 Task: Open Card Card0000000104 in Board Board0000000026 in Workspace WS0000000009 in Trello. Add Member Email0000000036 to Card Card0000000104 in Board Board0000000026 in Workspace WS0000000009 in Trello. Add Red Label titled Label0000000104 to Card Card0000000104 in Board Board0000000026 in Workspace WS0000000009 in Trello. Add Checklist CL0000000104 to Card Card0000000104 in Board Board0000000026 in Workspace WS0000000009 in Trello. Add Dates with Start Date as Nov 01 2023 and Due Date as Nov 30 2023 to Card Card0000000104 in Board Board0000000026 in Workspace WS0000000009 in Trello
Action: Mouse moved to (488, 481)
Screenshot: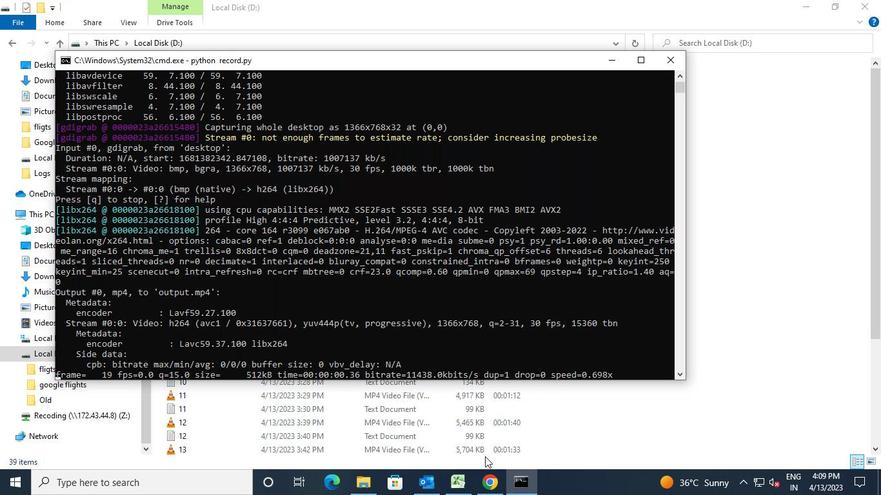 
Action: Mouse pressed left at (488, 481)
Screenshot: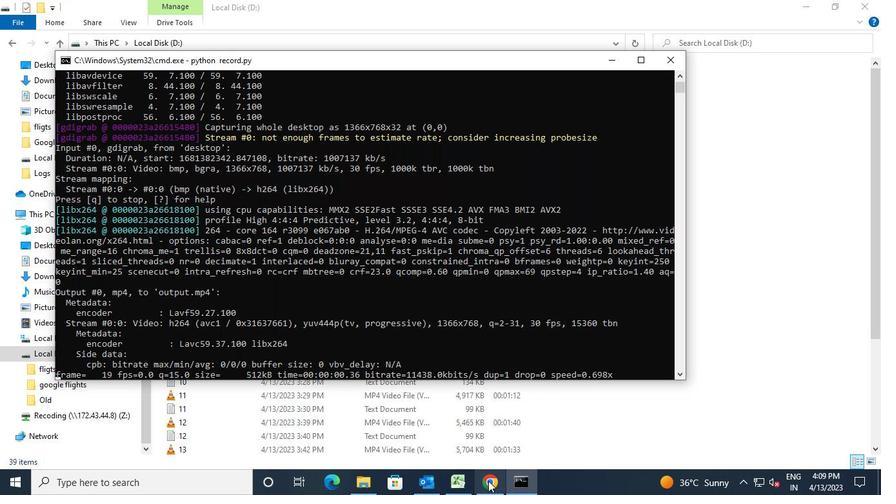 
Action: Mouse moved to (315, 210)
Screenshot: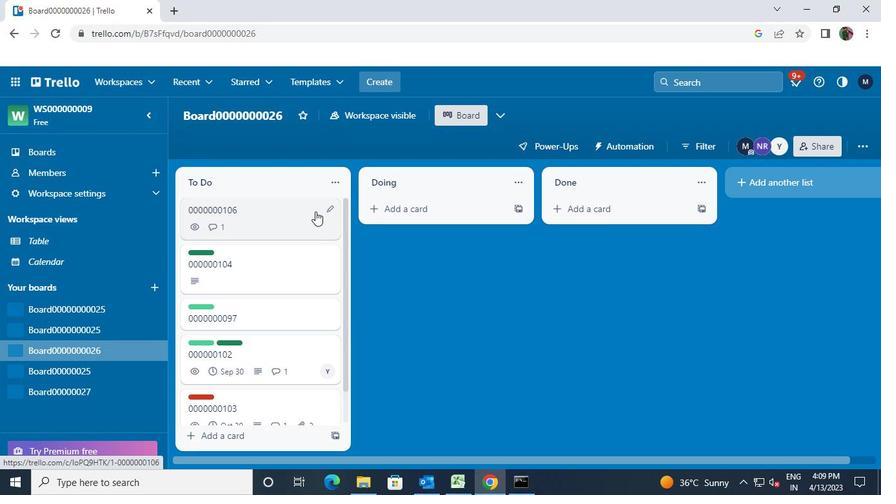 
Action: Mouse pressed left at (315, 210)
Screenshot: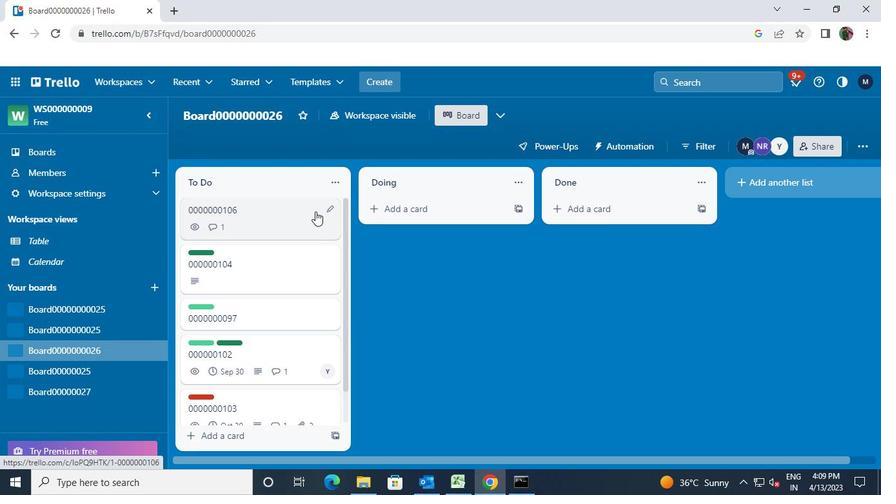 
Action: Mouse moved to (594, 234)
Screenshot: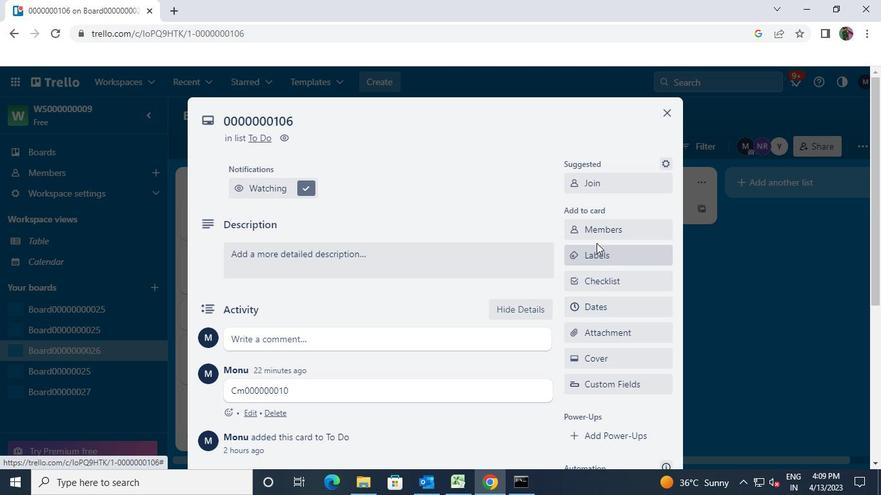 
Action: Mouse pressed left at (594, 234)
Screenshot: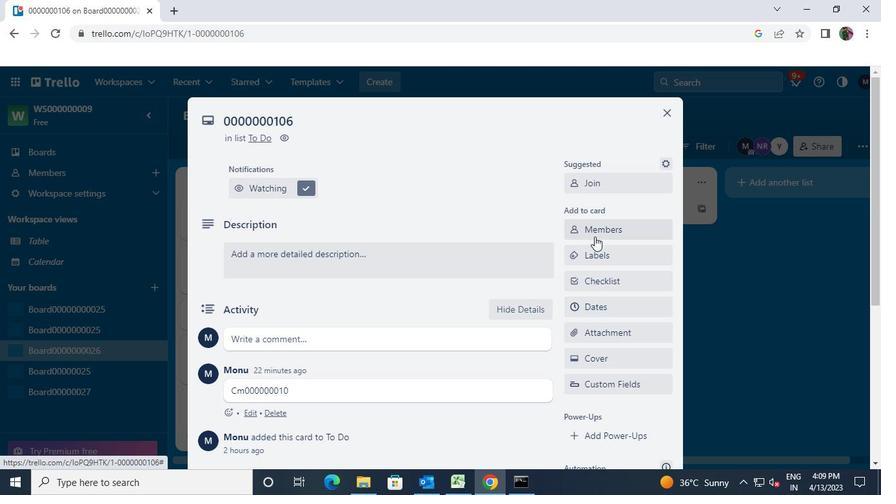 
Action: Mouse moved to (634, 356)
Screenshot: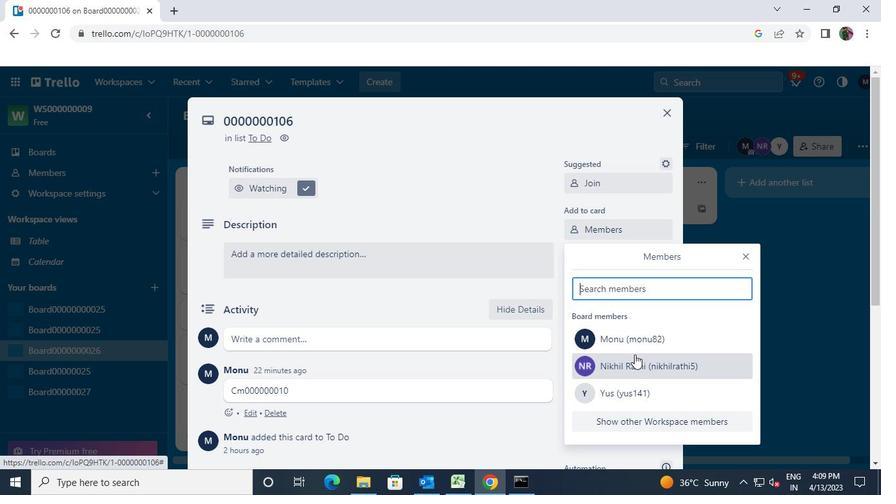 
Action: Mouse pressed left at (634, 356)
Screenshot: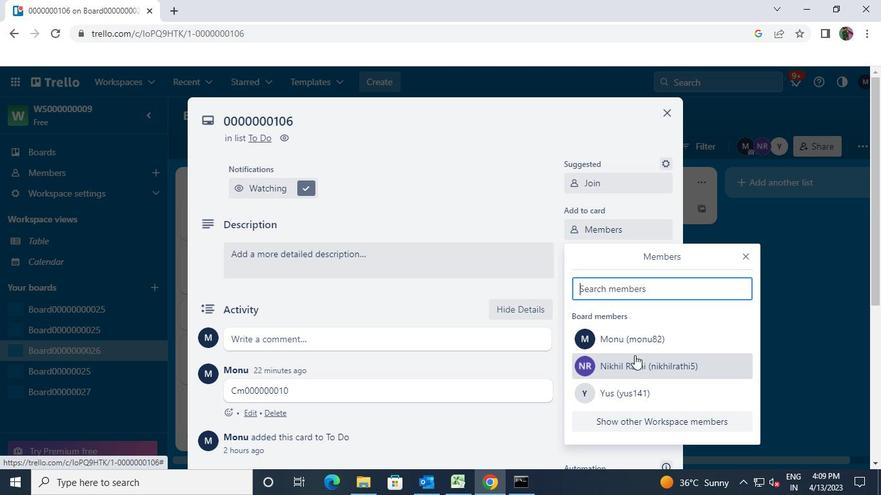 
Action: Mouse moved to (638, 361)
Screenshot: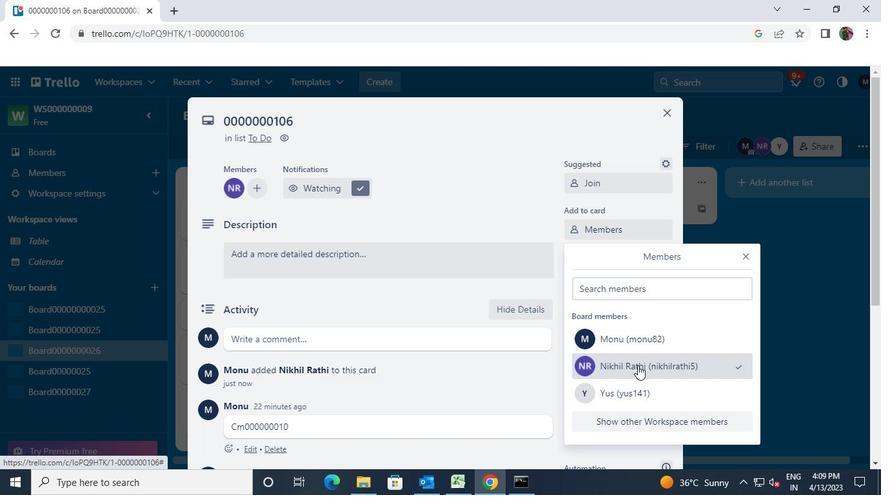 
Action: Mouse pressed left at (638, 361)
Screenshot: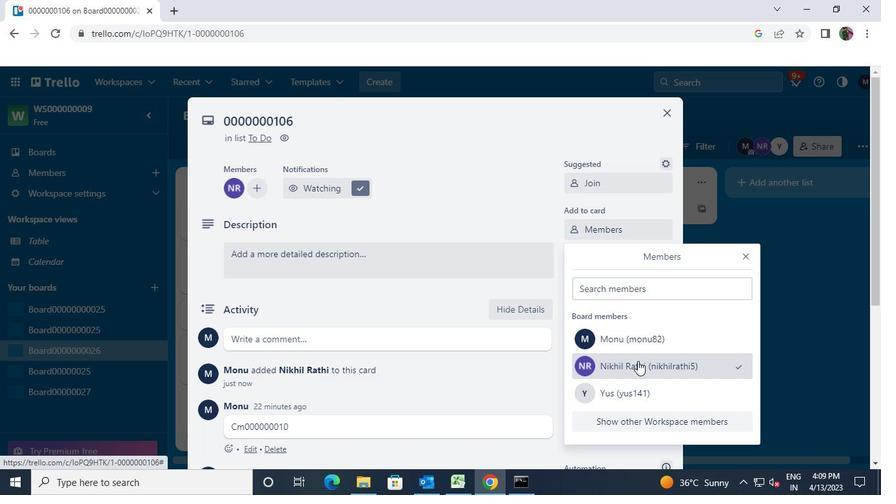 
Action: Mouse moved to (665, 108)
Screenshot: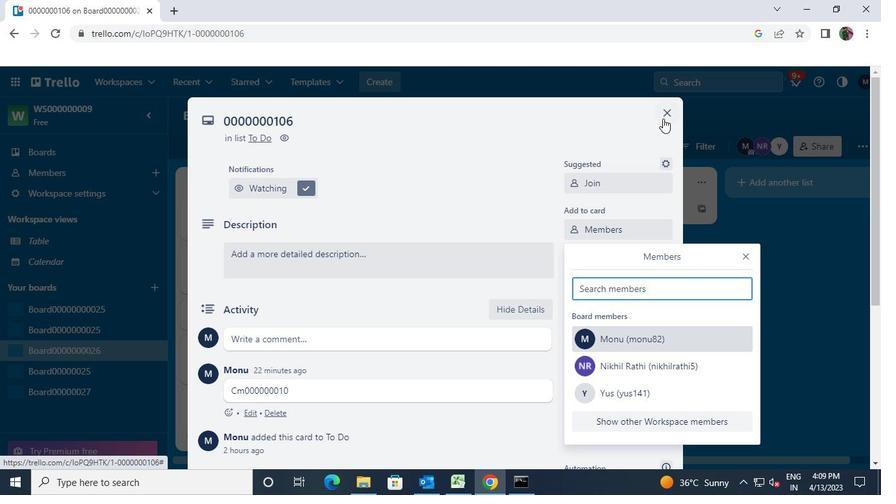 
Action: Mouse pressed left at (665, 108)
Screenshot: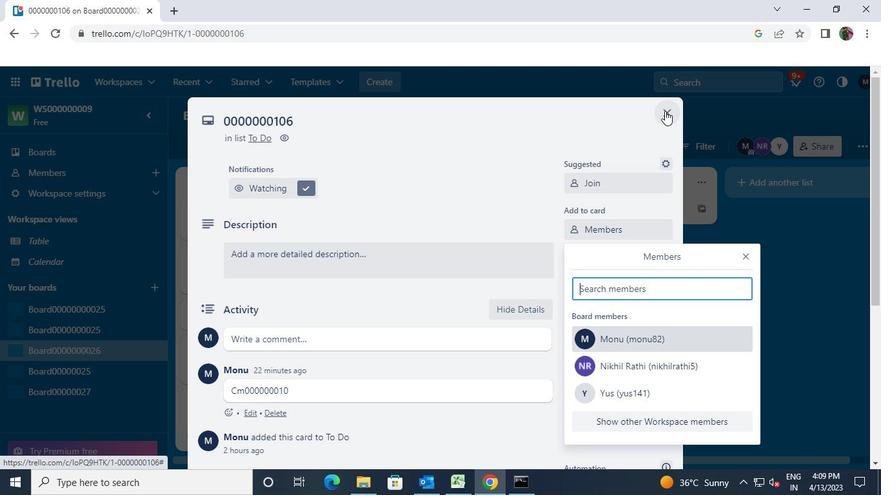 
Action: Mouse moved to (323, 252)
Screenshot: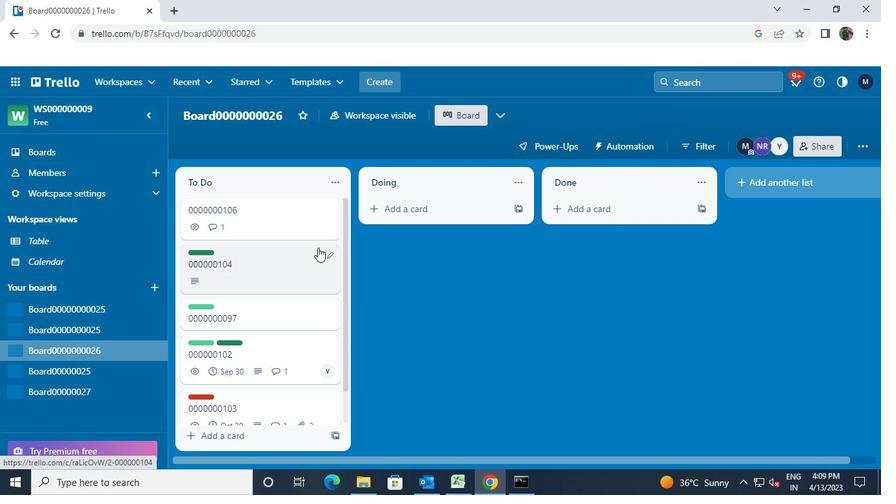 
Action: Mouse pressed left at (323, 252)
Screenshot: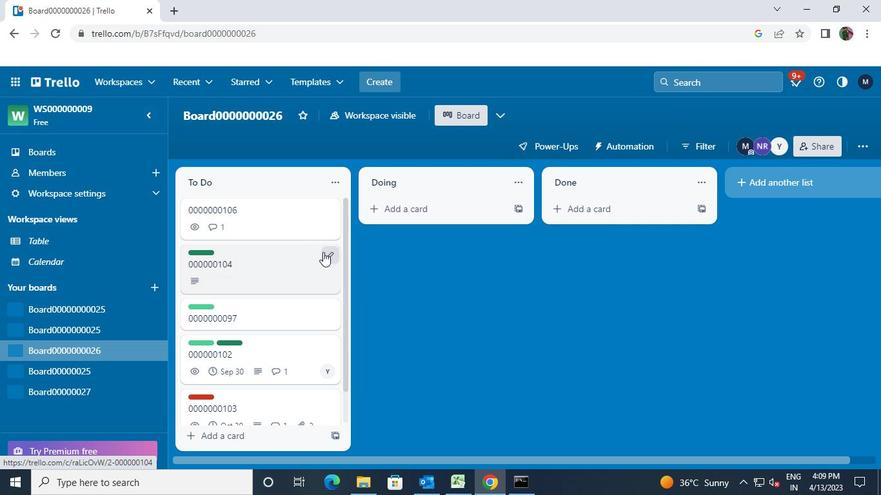 
Action: Mouse moved to (374, 260)
Screenshot: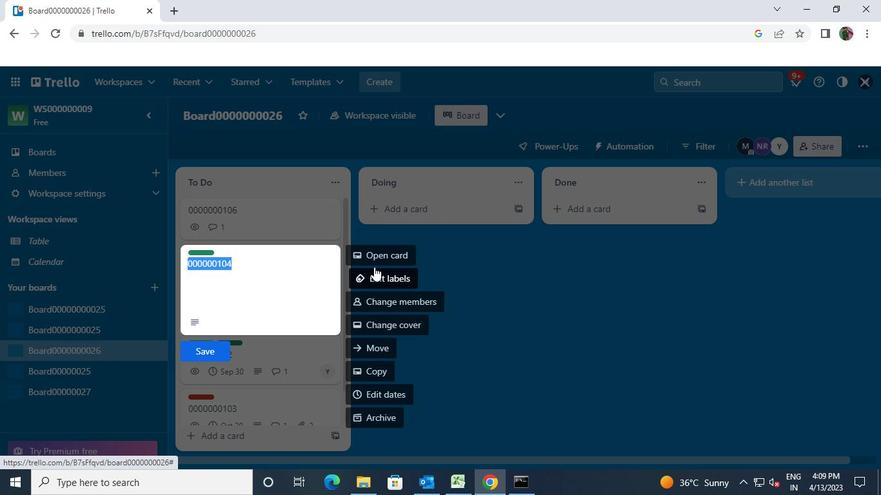 
Action: Mouse pressed left at (374, 260)
Screenshot: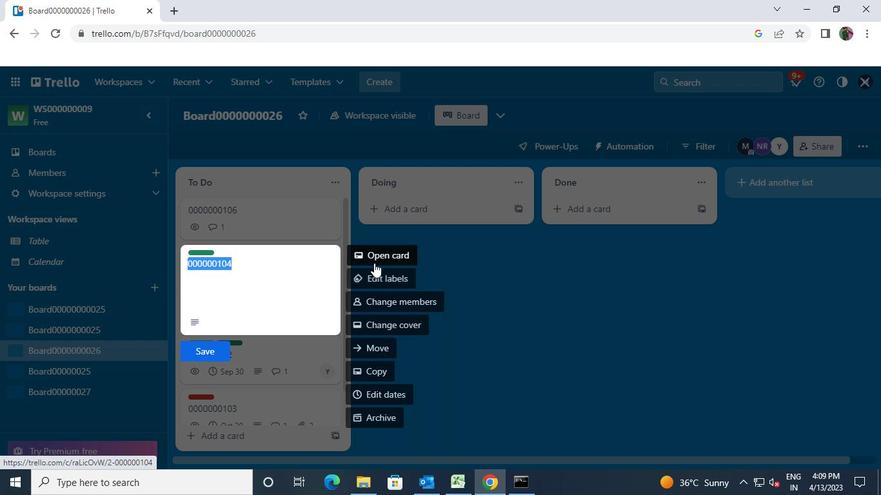 
Action: Mouse moved to (585, 277)
Screenshot: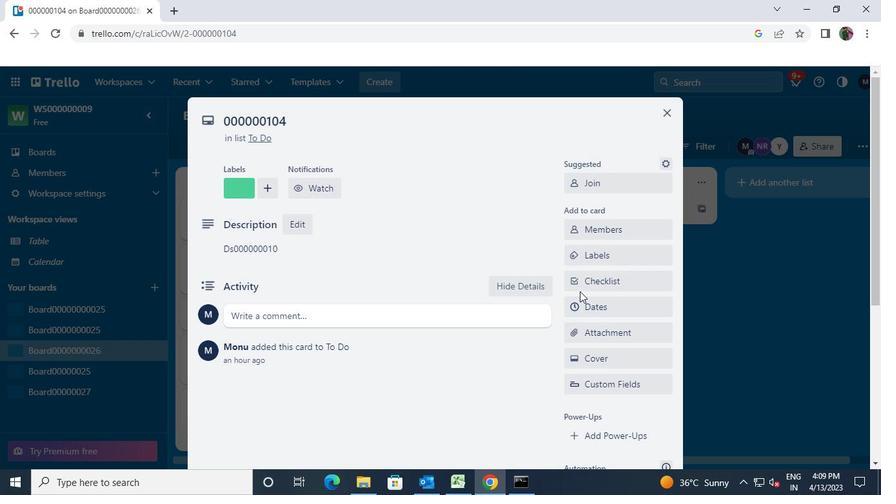
Action: Mouse pressed left at (585, 277)
Screenshot: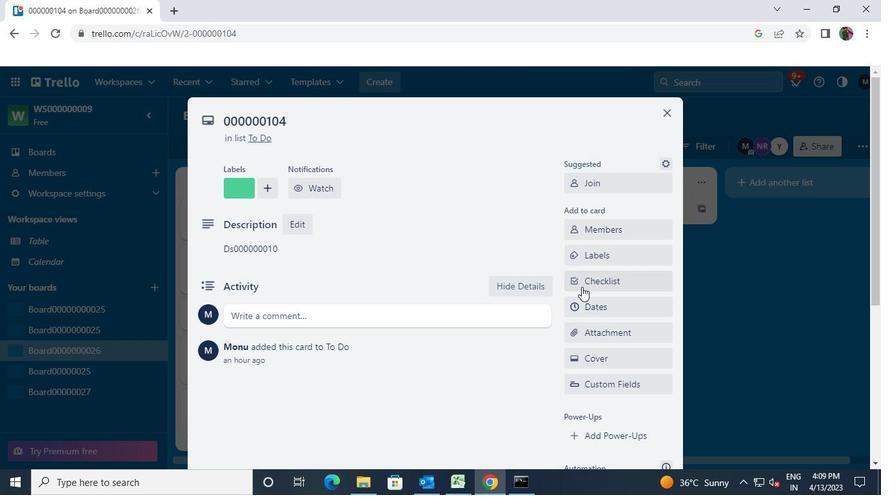
Action: Mouse moved to (623, 358)
Screenshot: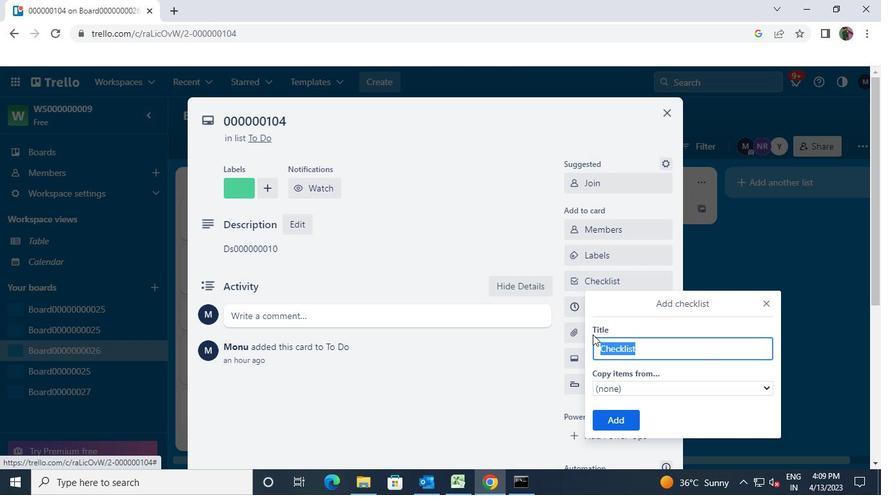 
Action: Keyboard Key.shift
Screenshot: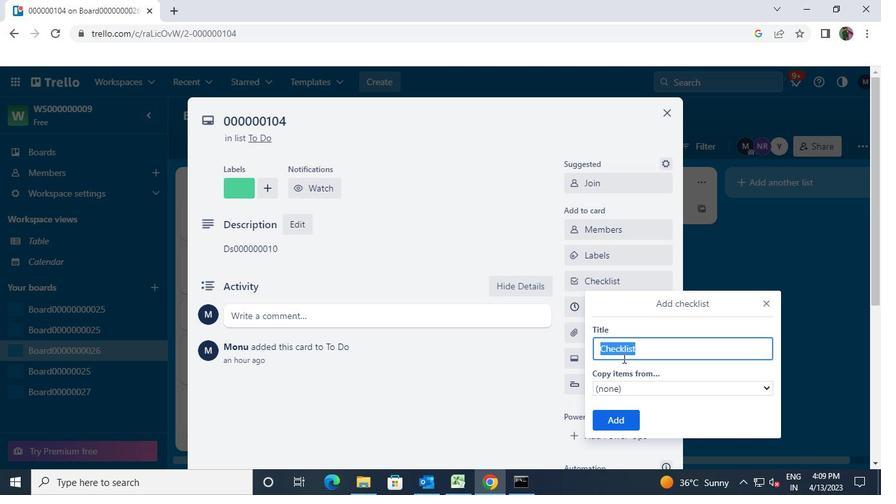 
Action: Keyboard C
Screenshot: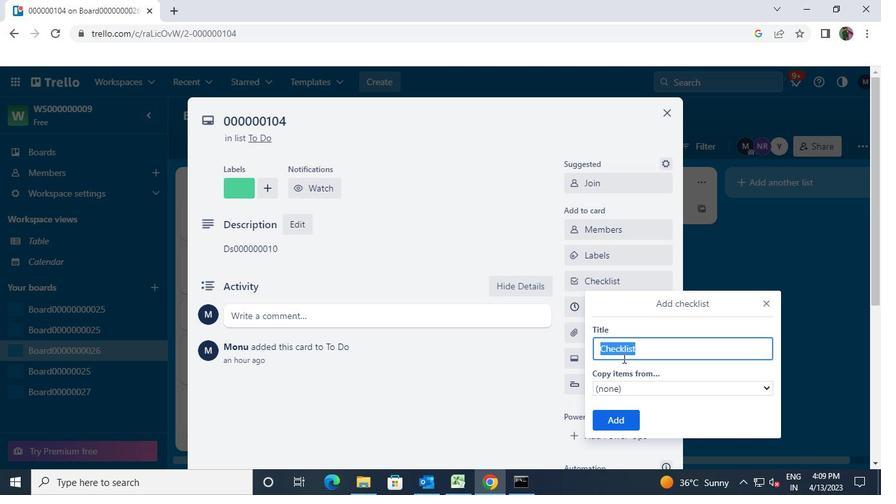
Action: Keyboard l
Screenshot: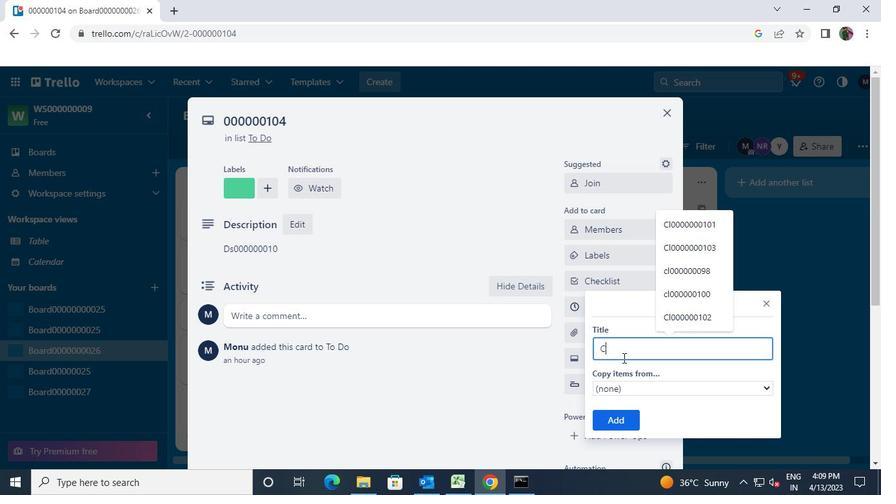 
Action: Keyboard <96>
Screenshot: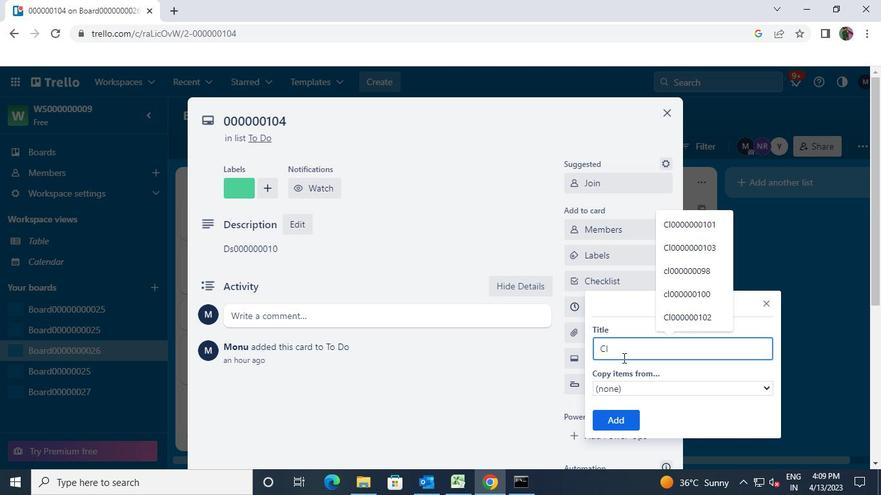 
Action: Keyboard <96>
Screenshot: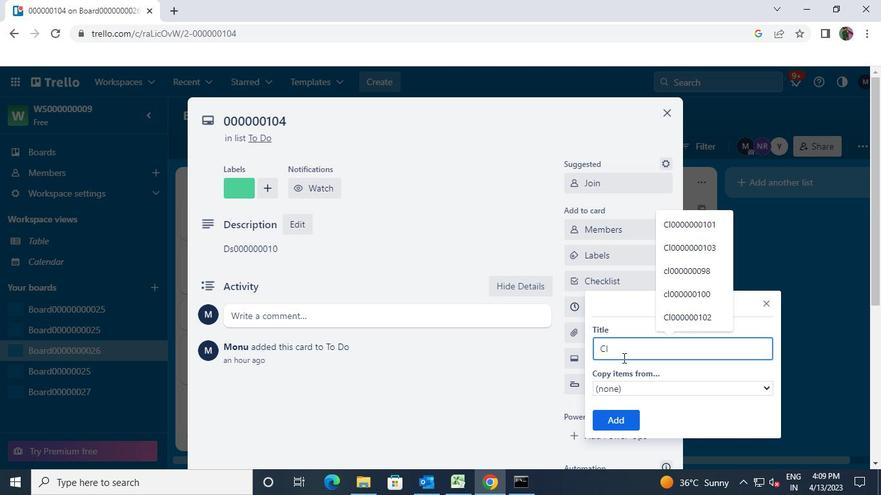 
Action: Keyboard <96>
Screenshot: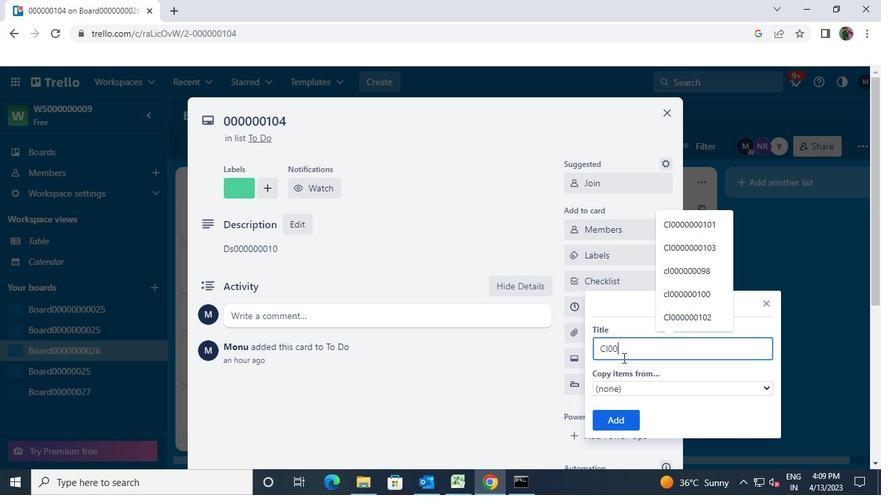 
Action: Keyboard <96>
Screenshot: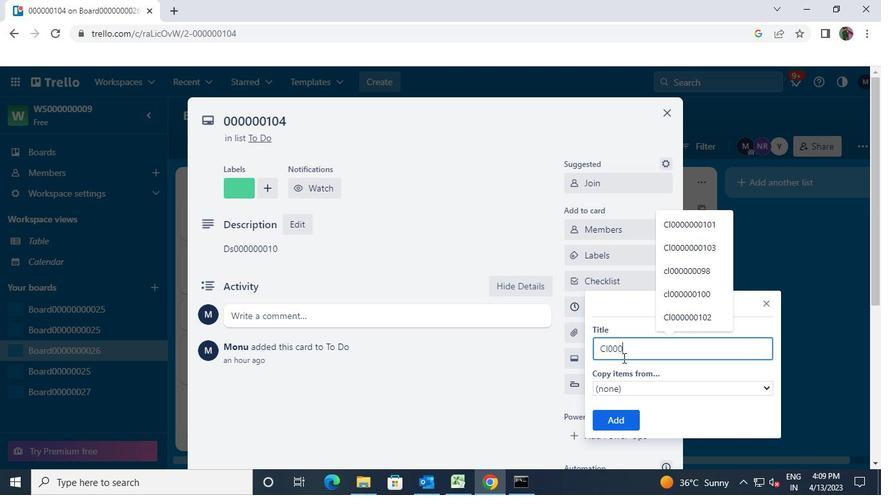 
Action: Keyboard <96>
Screenshot: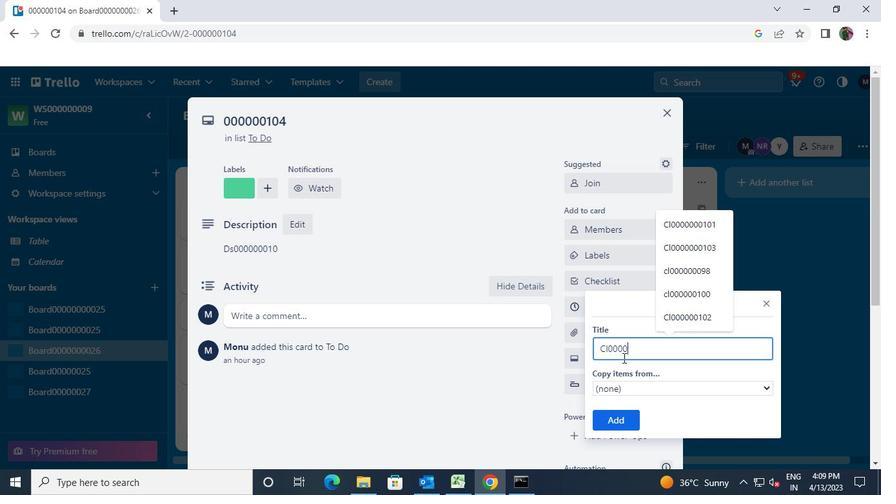 
Action: Keyboard <96>
Screenshot: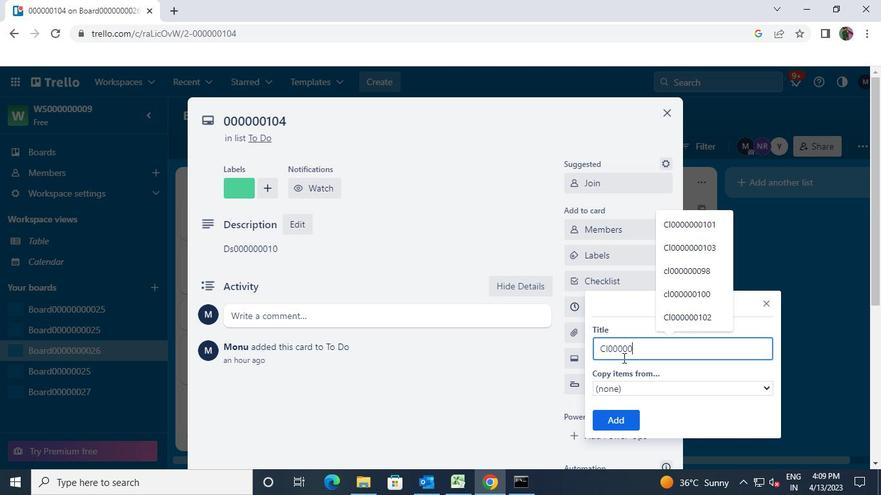 
Action: Keyboard <96>
Screenshot: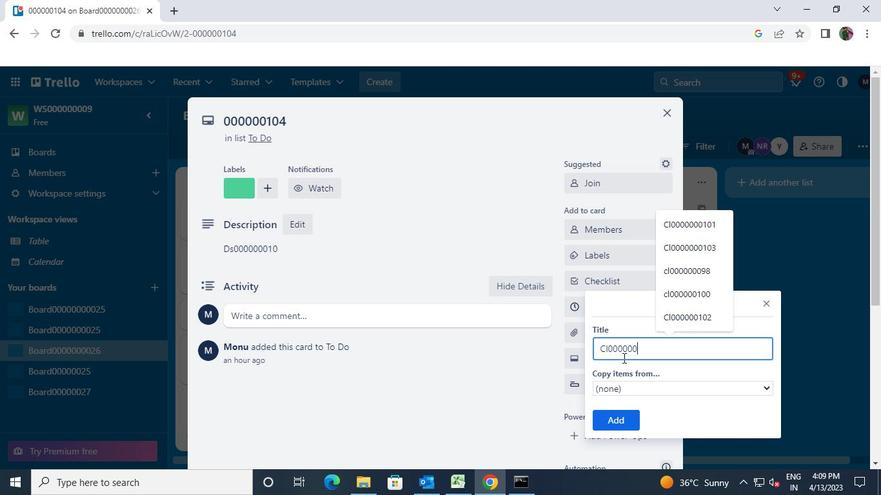 
Action: Keyboard <97>
Screenshot: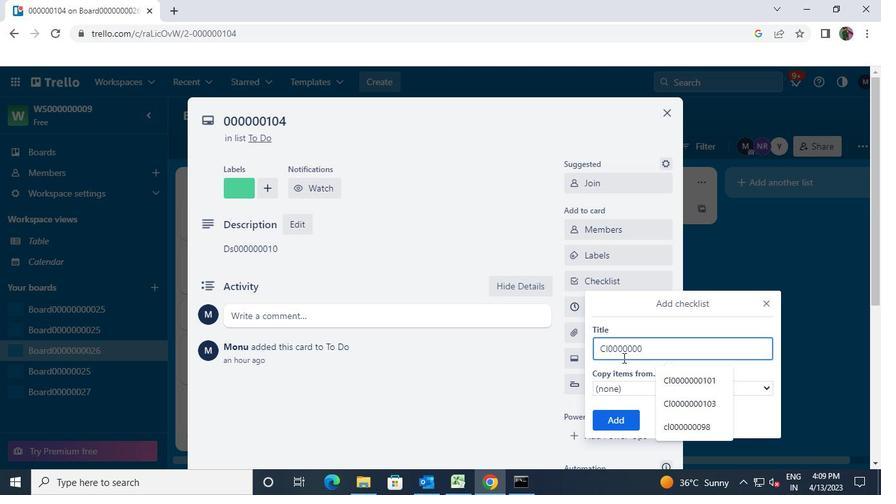 
Action: Keyboard <96>
Screenshot: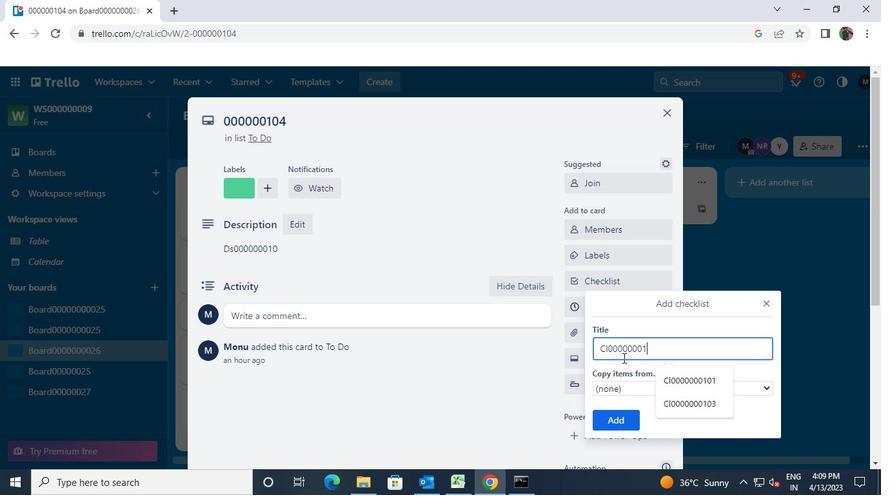
Action: Keyboard <100>
Screenshot: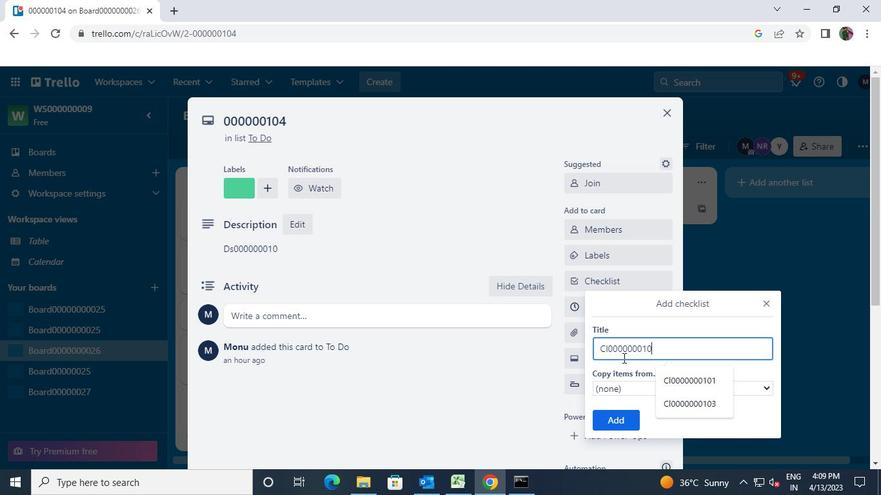 
Action: Mouse moved to (619, 426)
Screenshot: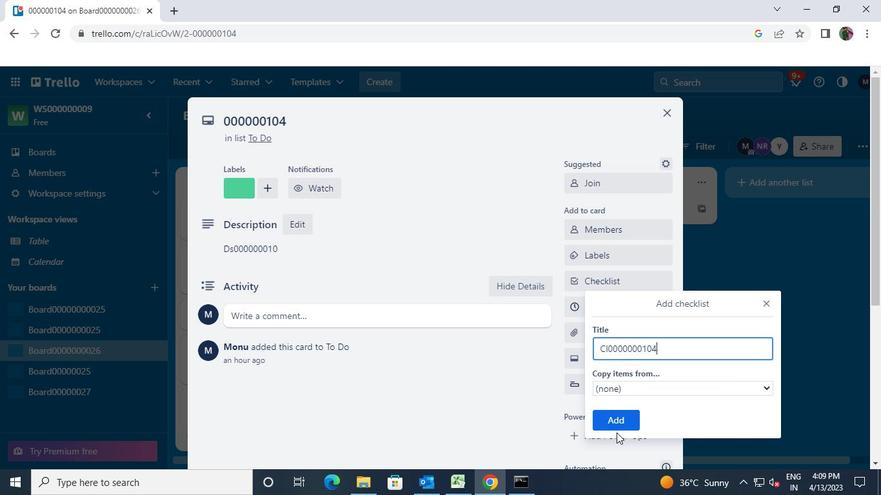 
Action: Mouse pressed left at (619, 426)
Screenshot: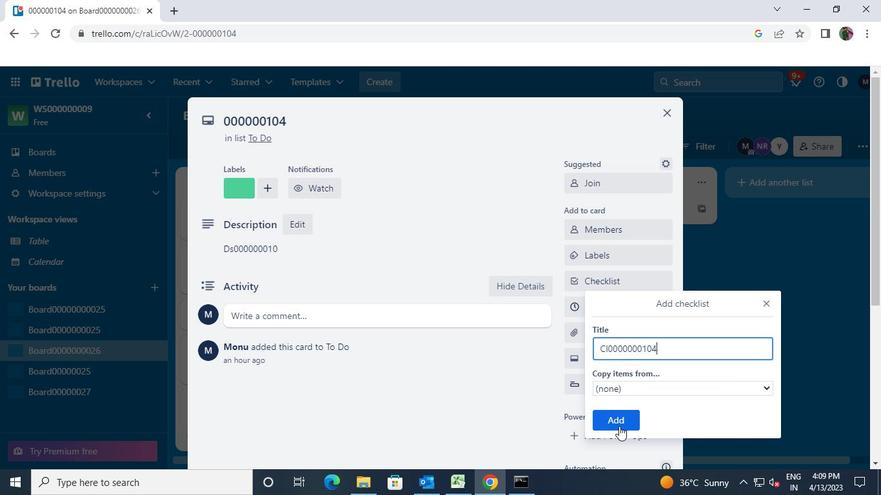 
Action: Mouse moved to (672, 114)
Screenshot: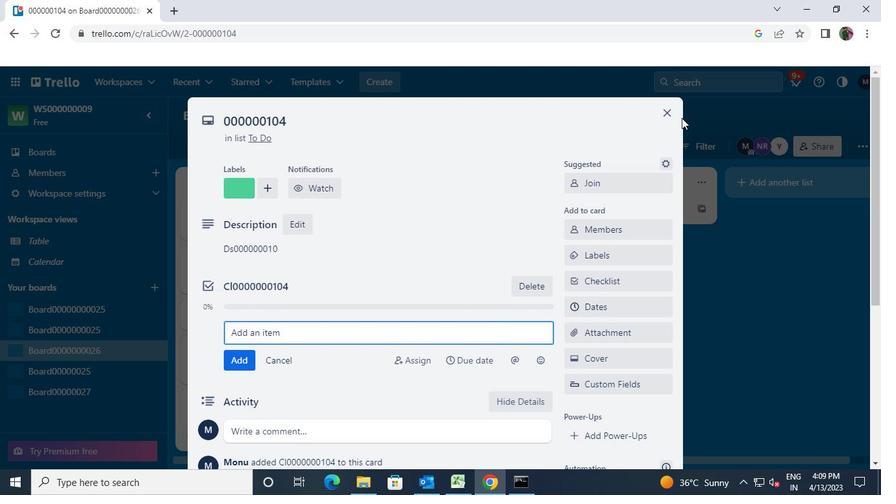 
Action: Mouse pressed left at (672, 114)
Screenshot: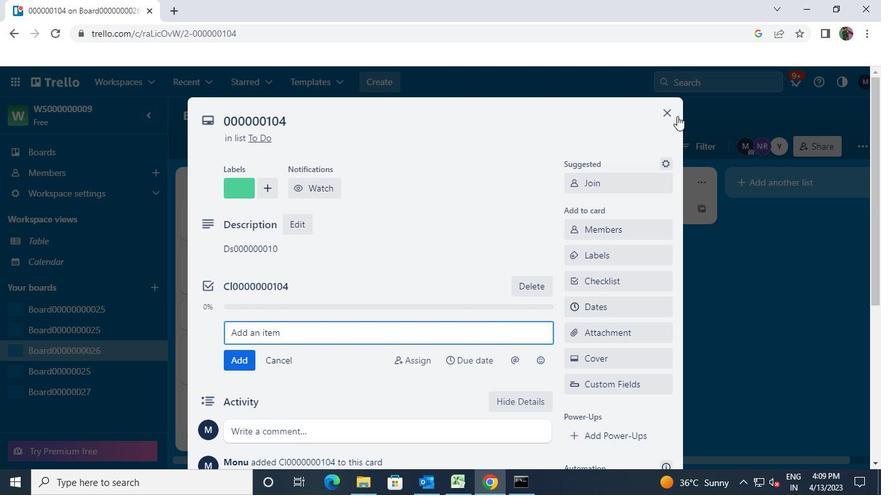 
Action: Mouse moved to (332, 252)
Screenshot: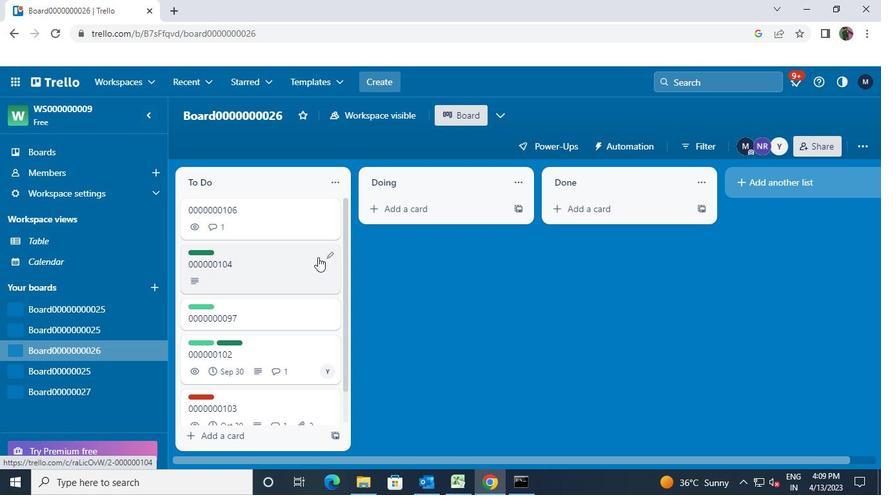 
Action: Mouse pressed left at (332, 252)
Screenshot: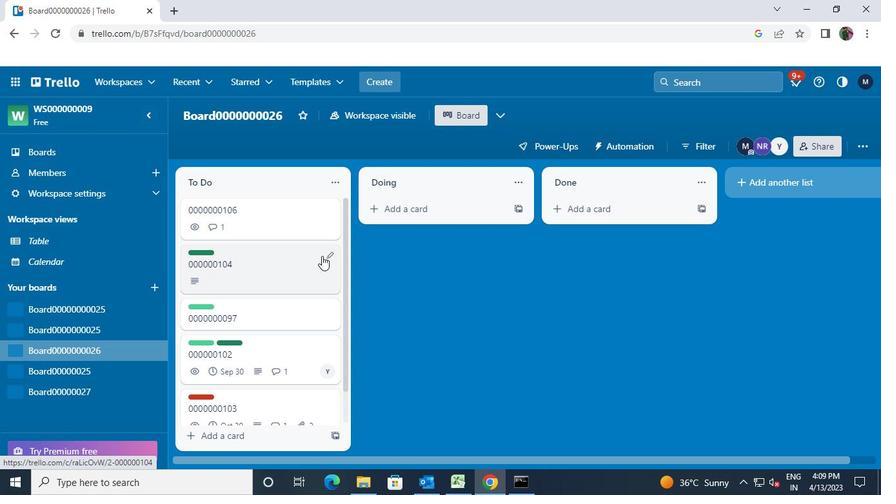 
Action: Mouse moved to (368, 253)
Screenshot: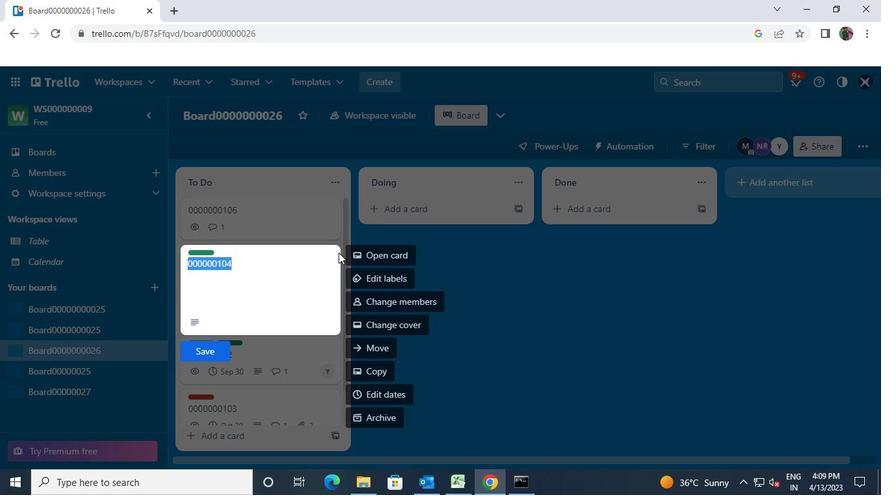 
Action: Mouse pressed left at (368, 253)
Screenshot: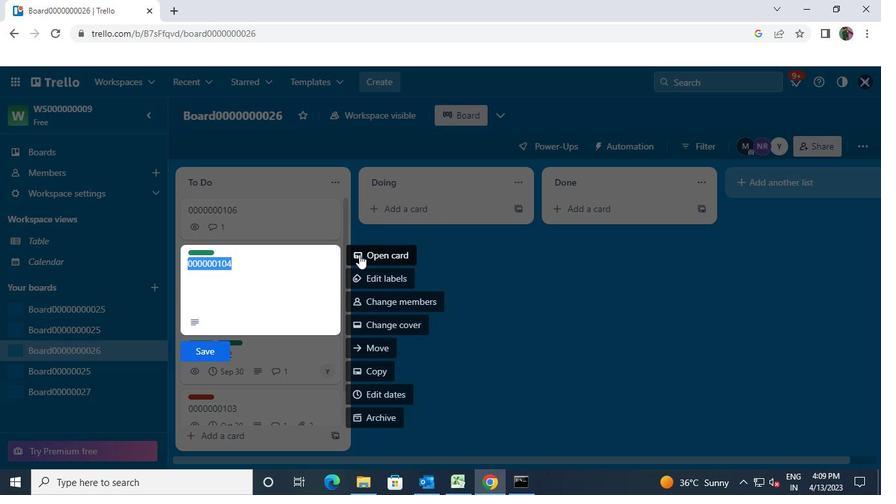 
Action: Mouse moved to (585, 312)
Screenshot: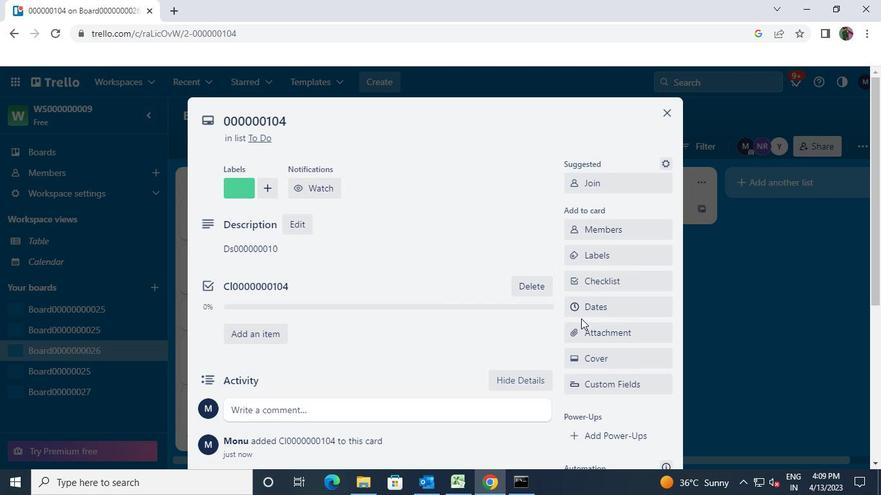 
Action: Mouse pressed left at (585, 312)
Screenshot: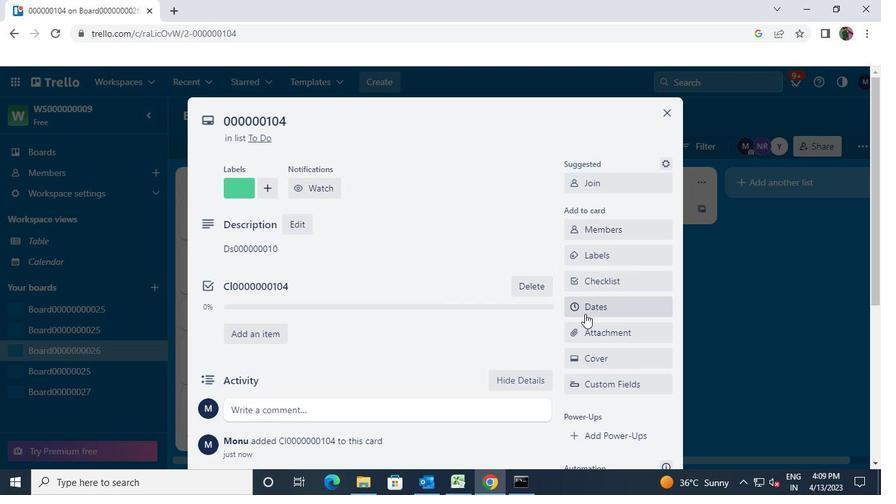 
Action: Mouse moved to (738, 148)
Screenshot: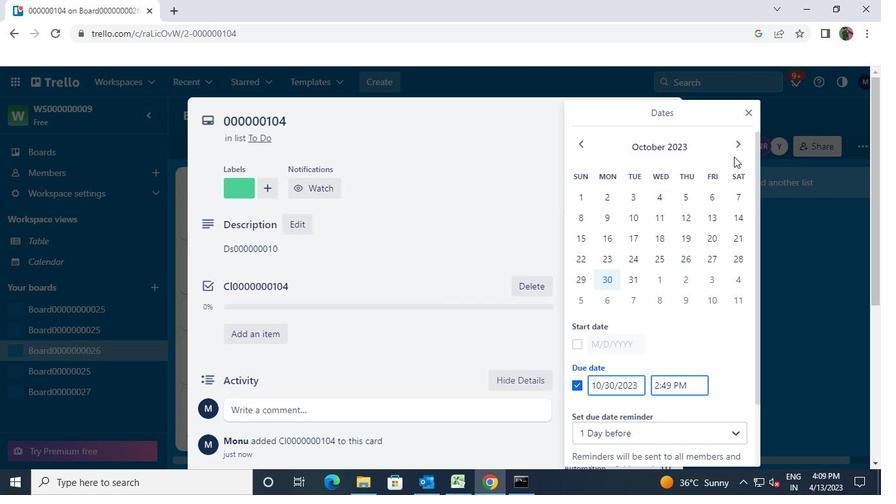 
Action: Mouse pressed left at (738, 148)
Screenshot: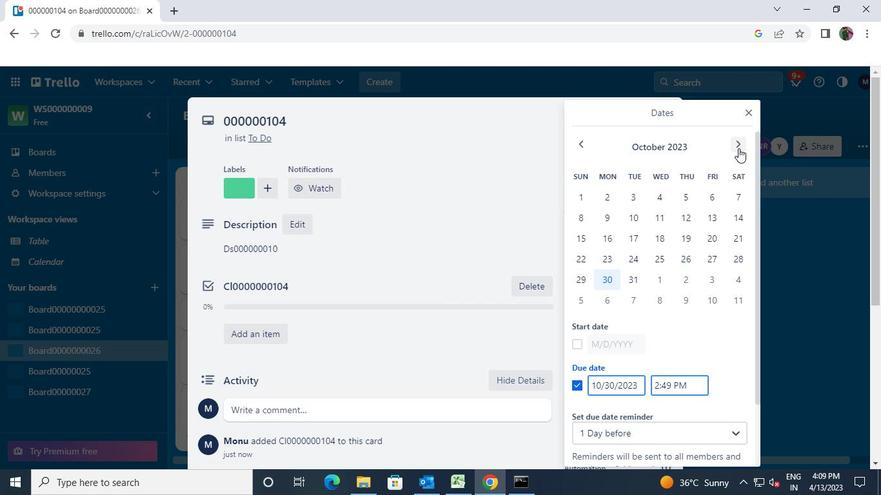 
Action: Mouse moved to (654, 194)
Screenshot: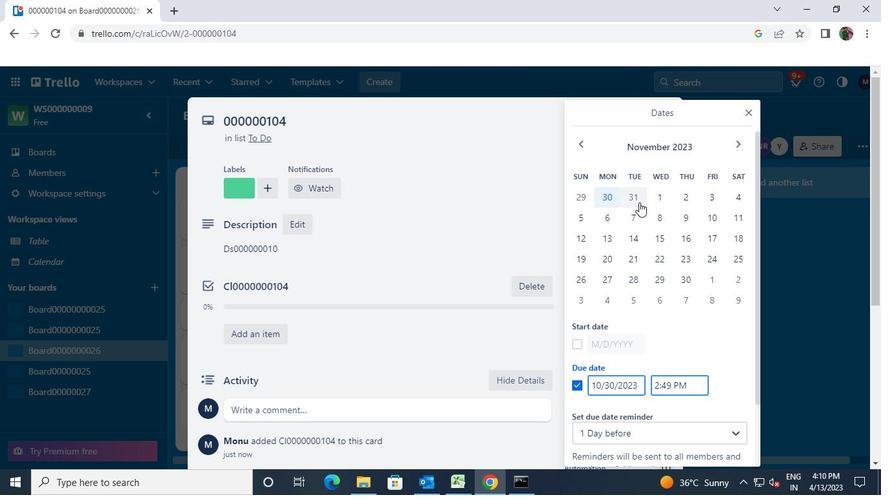 
Action: Mouse pressed left at (654, 194)
Screenshot: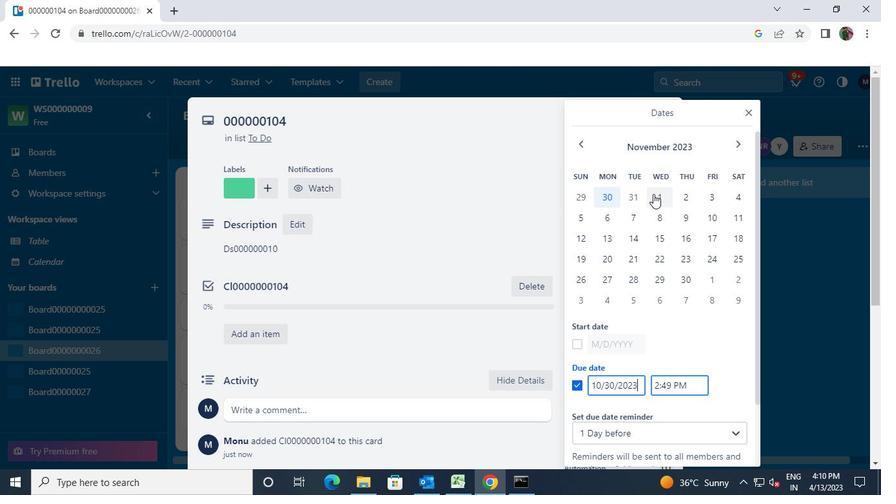 
Action: Mouse moved to (689, 276)
Screenshot: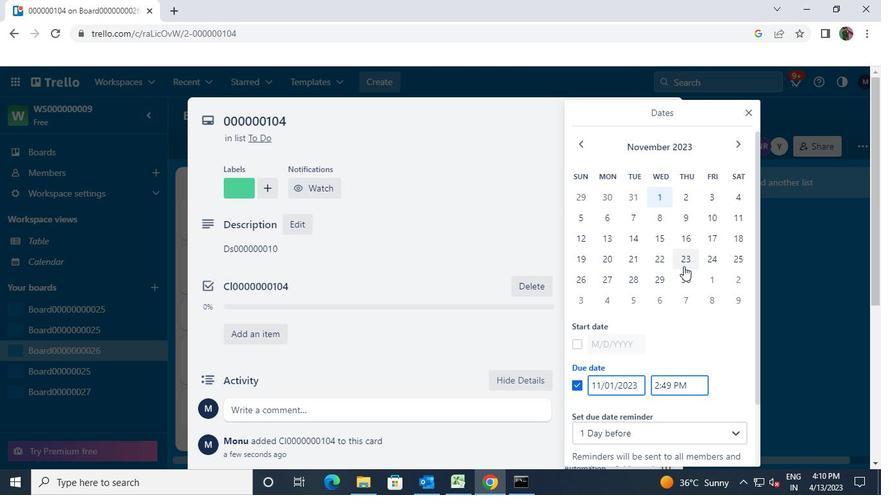 
Action: Mouse pressed left at (689, 276)
Screenshot: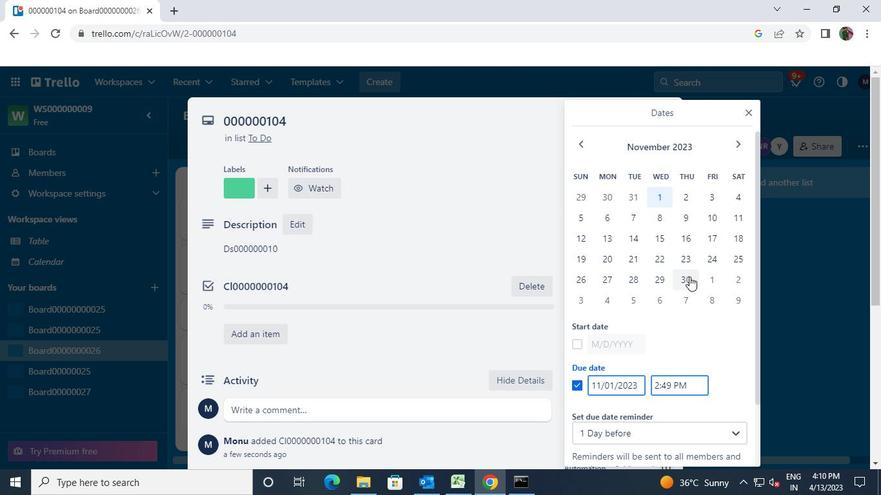 
Action: Mouse moved to (660, 418)
Screenshot: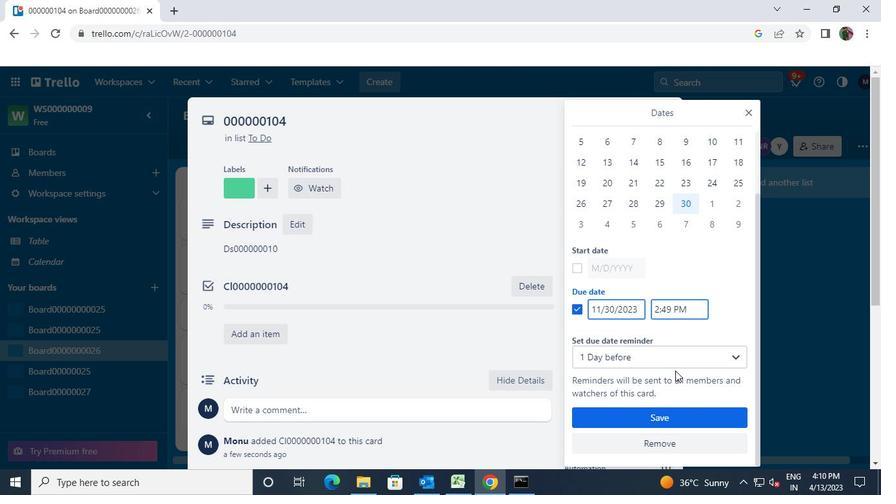 
Action: Mouse pressed left at (660, 418)
Screenshot: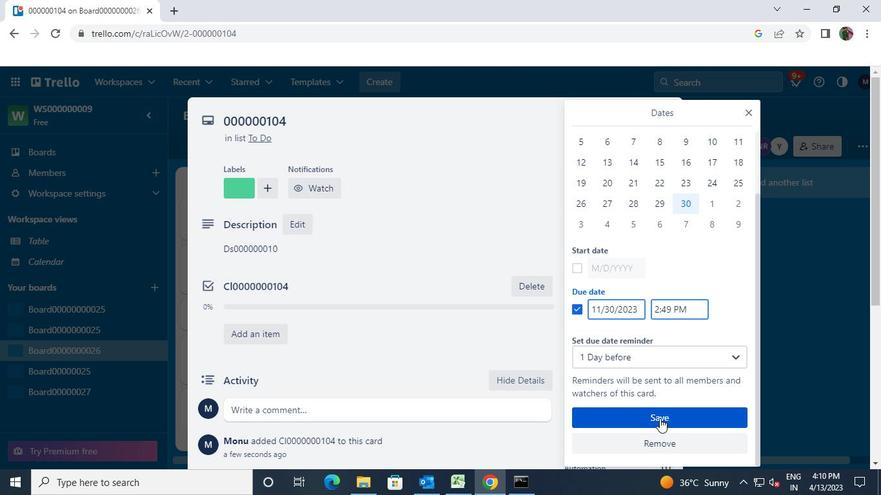 
Action: Mouse moved to (676, 118)
Screenshot: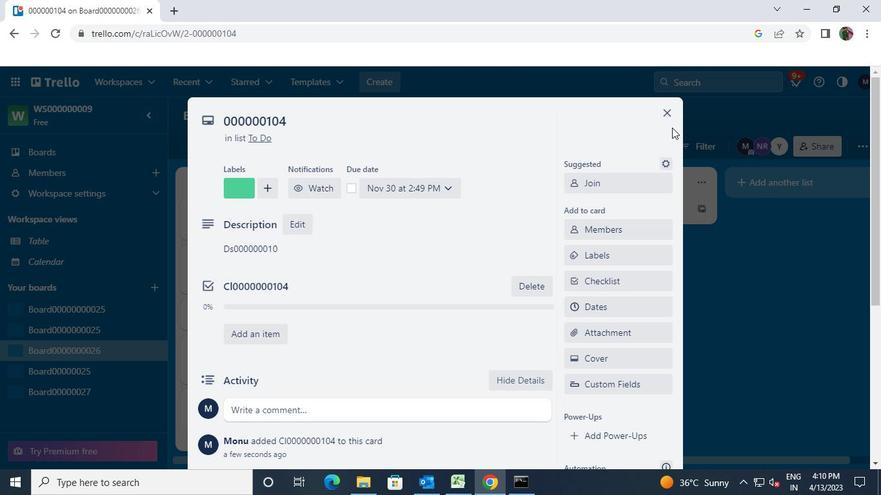 
Action: Mouse pressed left at (676, 118)
Screenshot: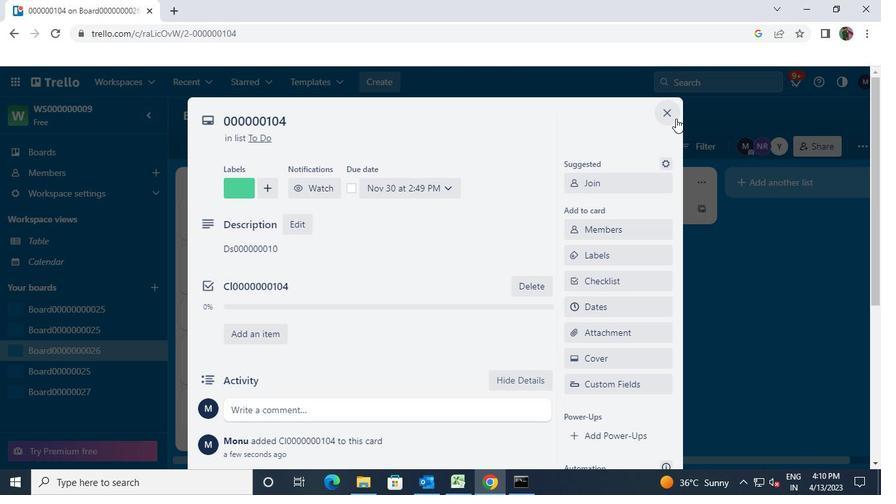 
Action: Mouse moved to (575, 388)
Screenshot: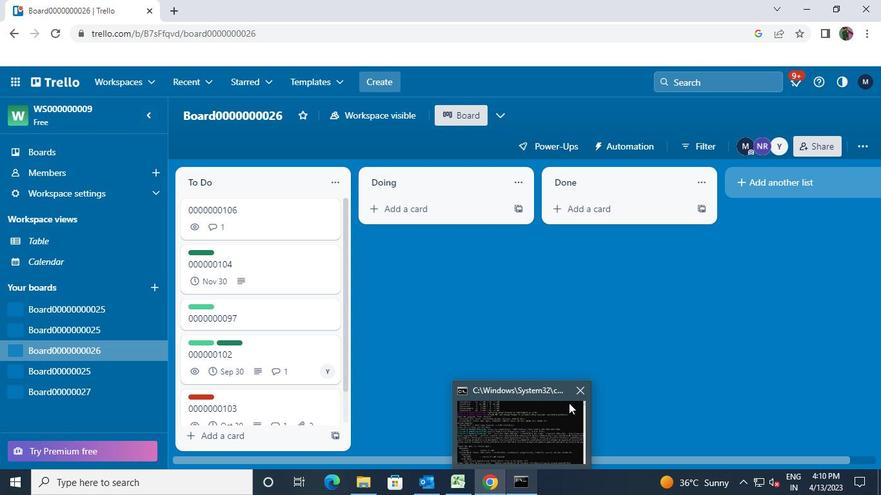 
Action: Mouse pressed left at (575, 388)
Screenshot: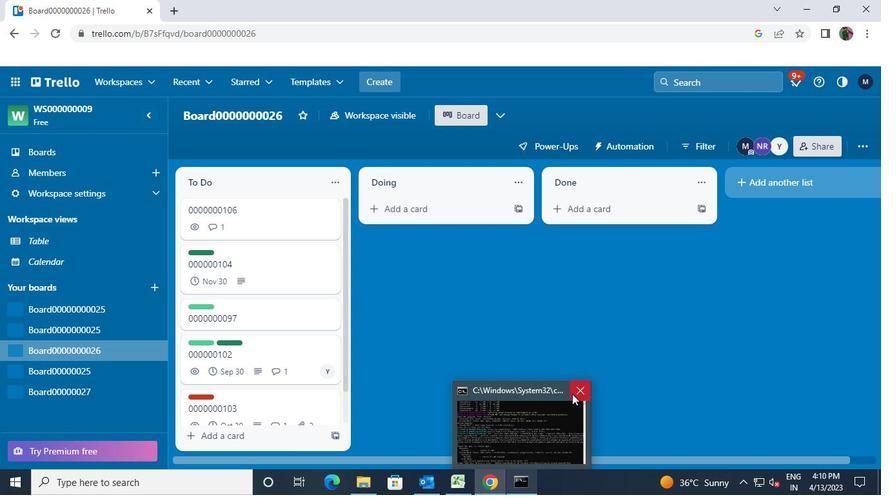 
